 Task: Create a due date automation trigger when advanced on, on the monday after a card is due add fields with custom field "Resume" cleared at 11:00 AM.
Action: Mouse moved to (859, 405)
Screenshot: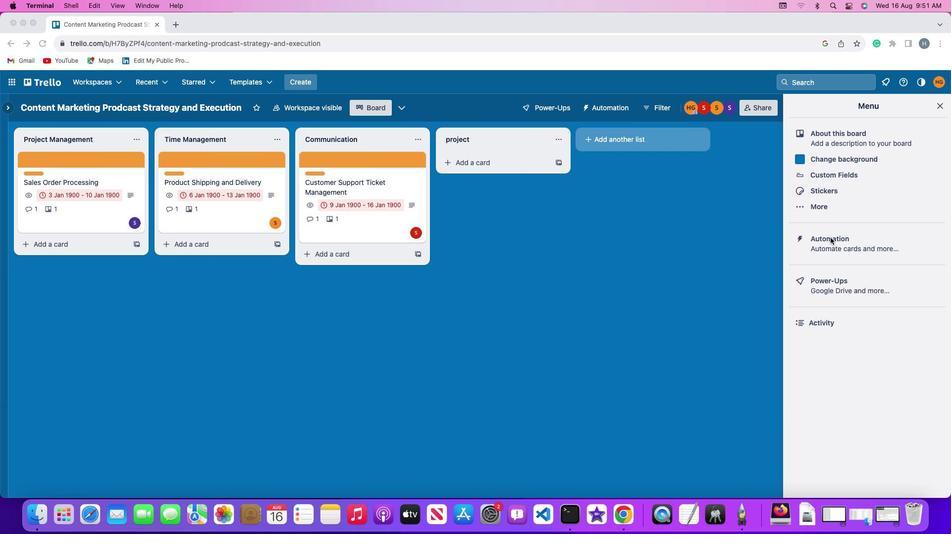 
Action: Mouse pressed left at (859, 405)
Screenshot: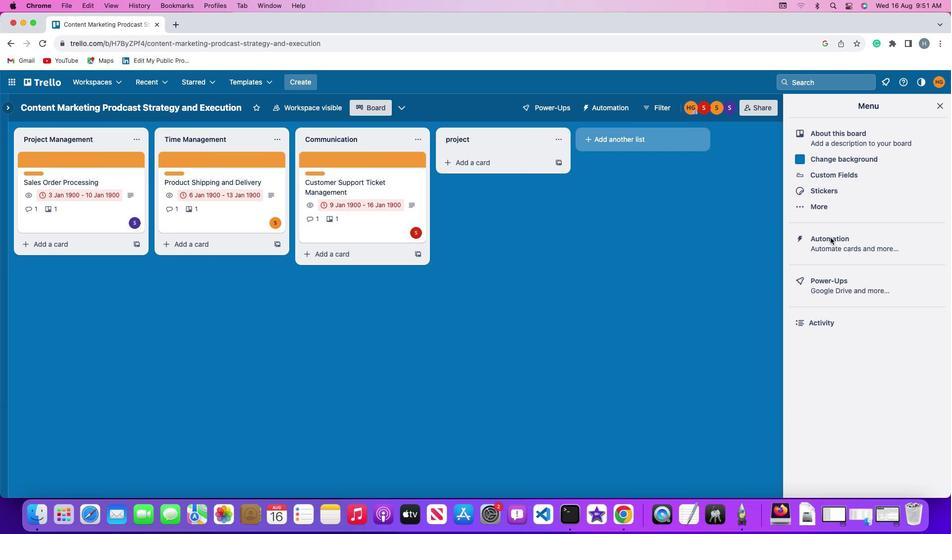
Action: Mouse pressed left at (859, 405)
Screenshot: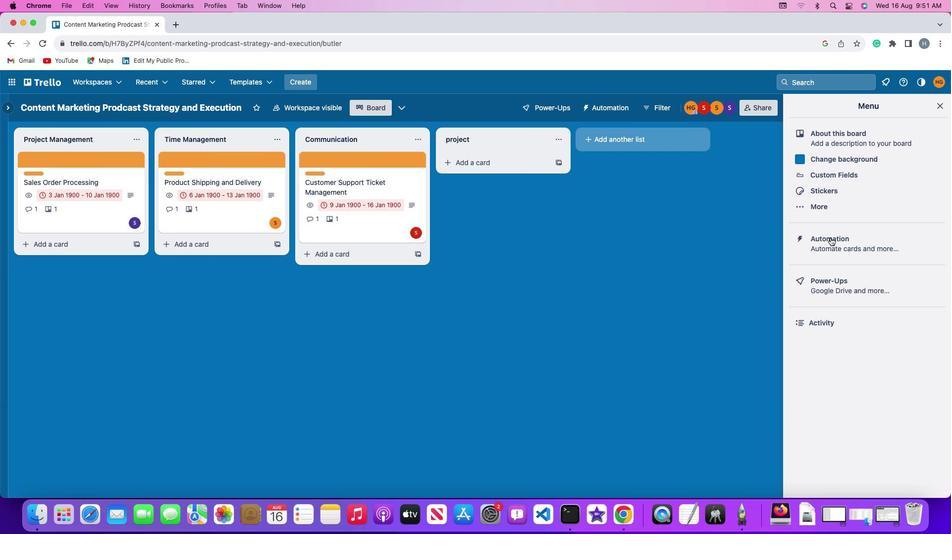 
Action: Mouse moved to (118, 405)
Screenshot: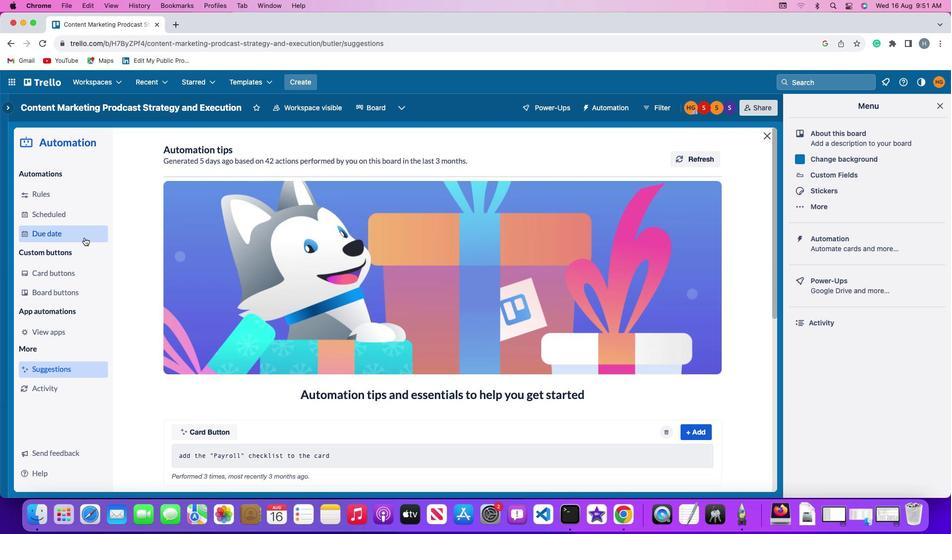 
Action: Mouse pressed left at (118, 405)
Screenshot: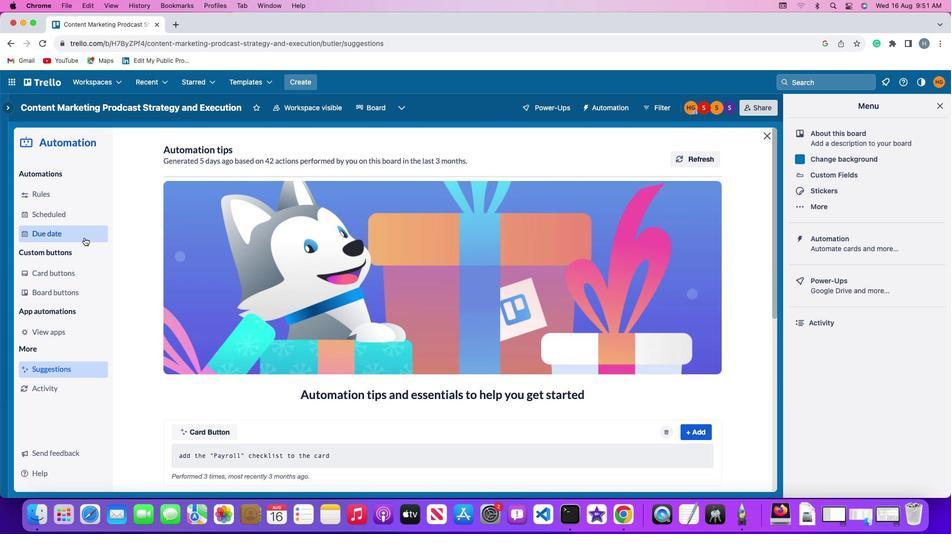 
Action: Mouse moved to (683, 389)
Screenshot: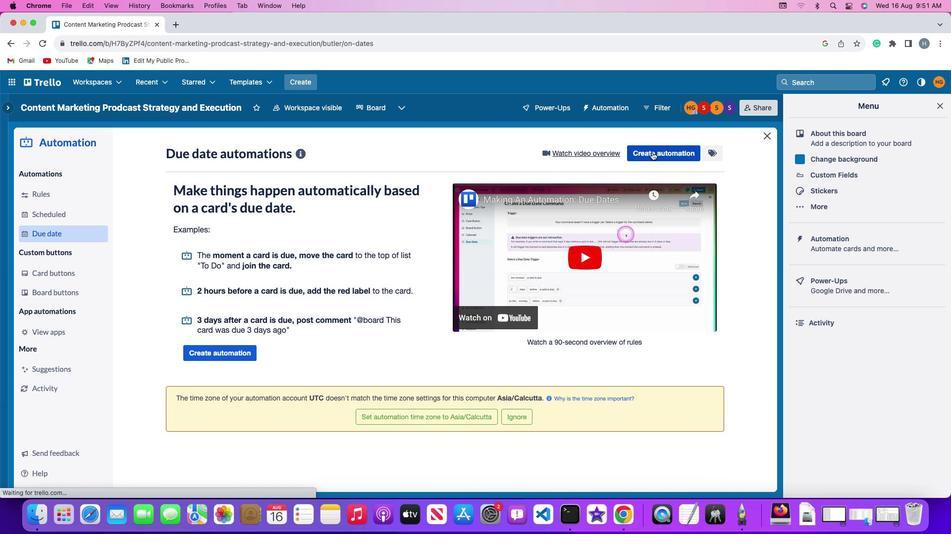 
Action: Mouse pressed left at (683, 389)
Screenshot: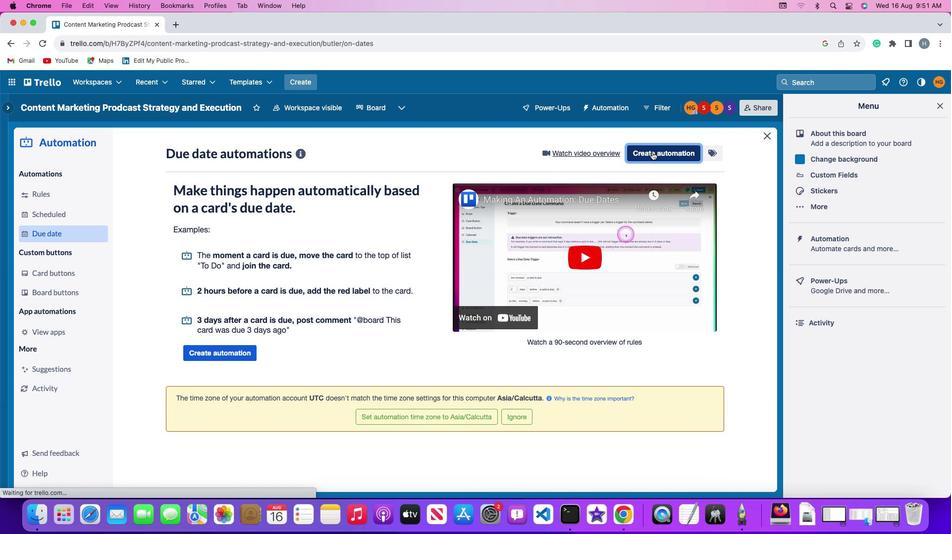 
Action: Mouse moved to (233, 408)
Screenshot: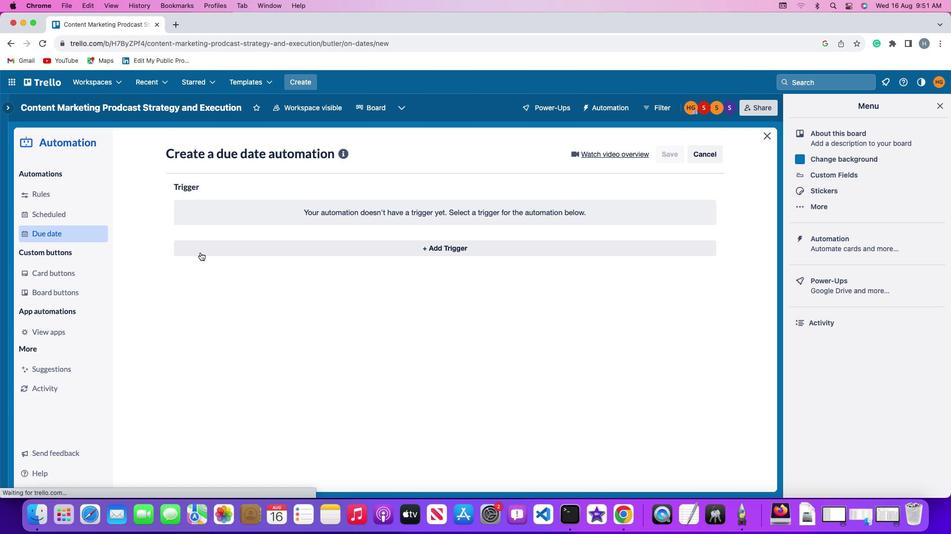 
Action: Mouse pressed left at (233, 408)
Screenshot: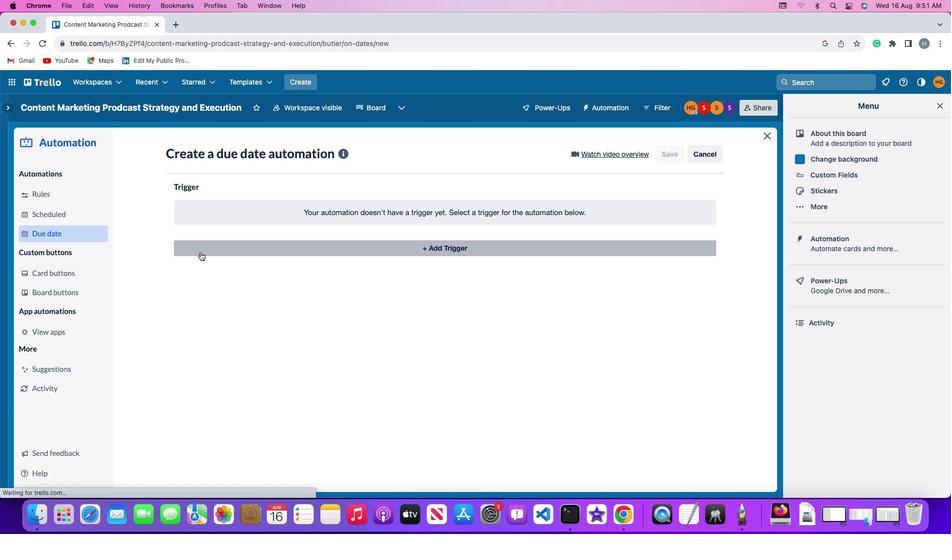 
Action: Mouse moved to (258, 442)
Screenshot: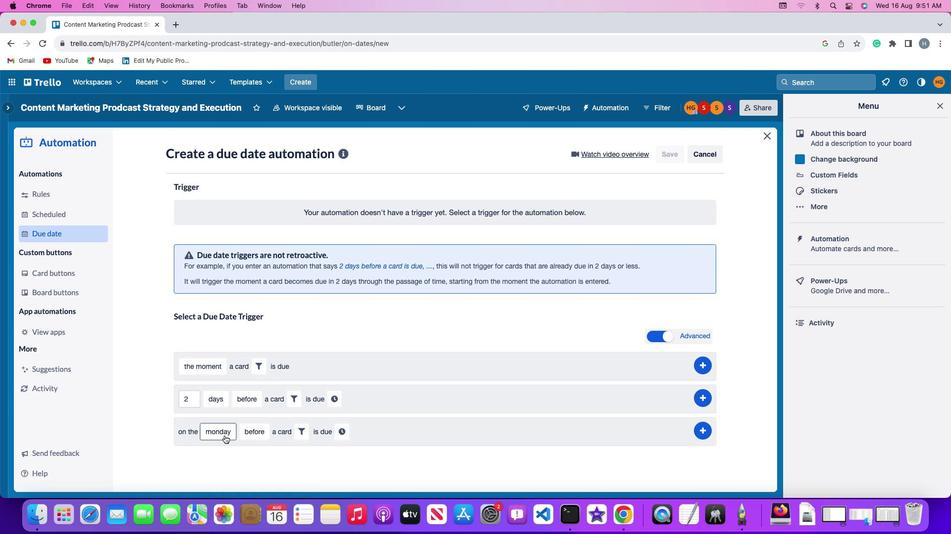
Action: Mouse pressed left at (258, 442)
Screenshot: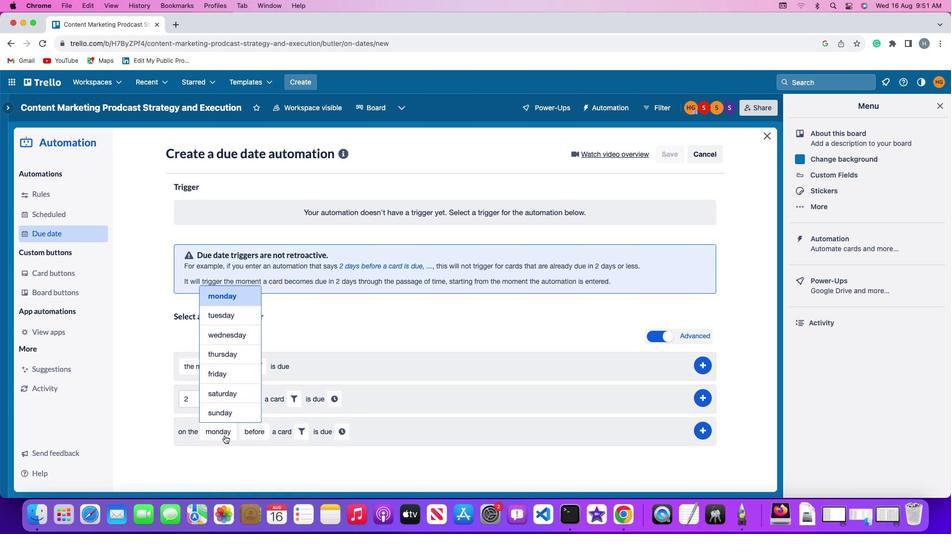
Action: Mouse moved to (274, 417)
Screenshot: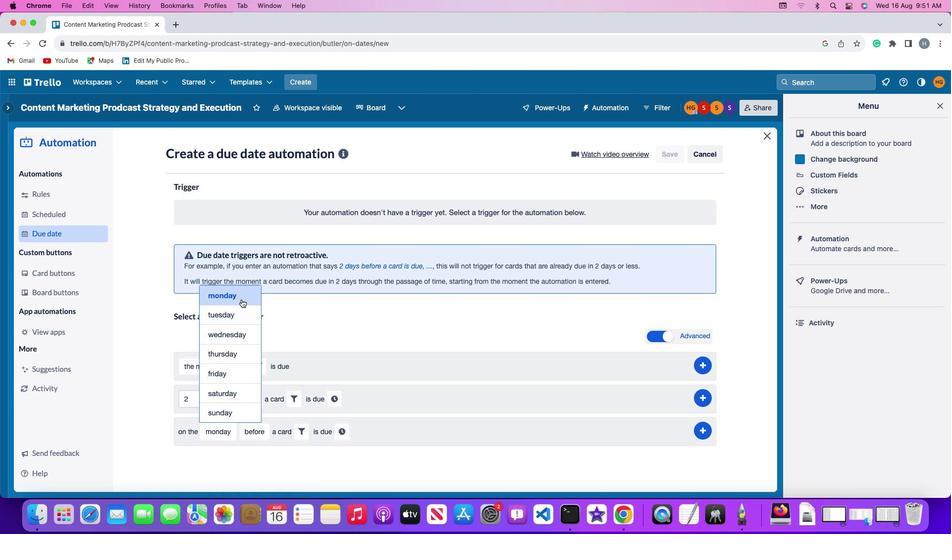 
Action: Mouse pressed left at (274, 417)
Screenshot: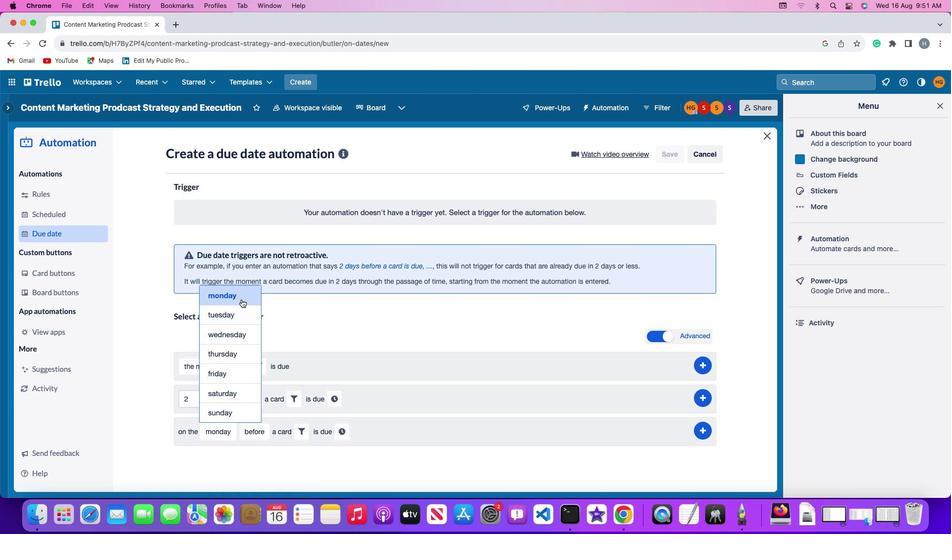 
Action: Mouse moved to (288, 441)
Screenshot: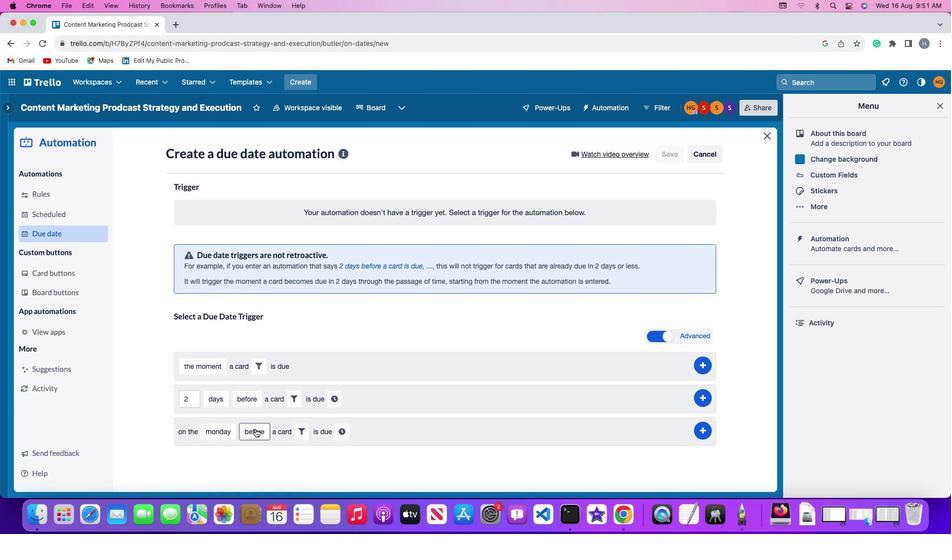
Action: Mouse pressed left at (288, 441)
Screenshot: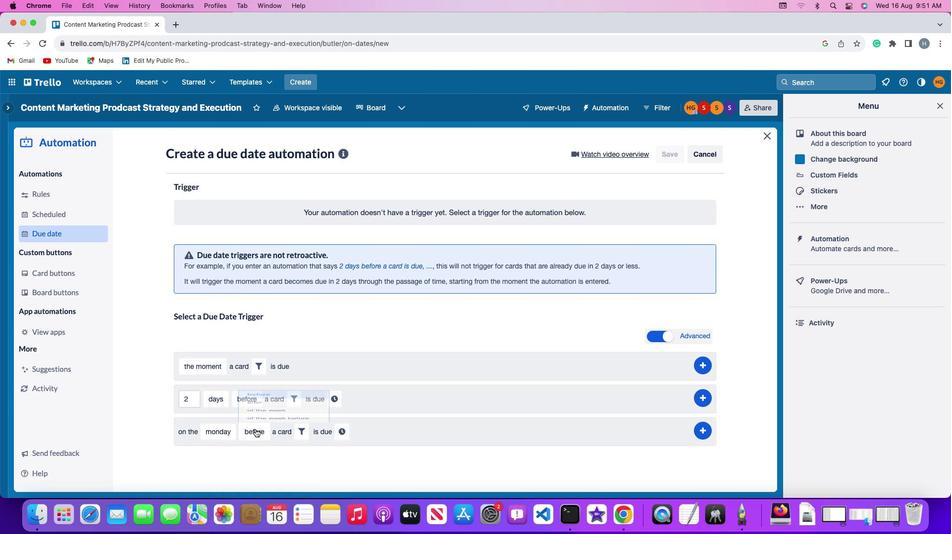 
Action: Mouse moved to (299, 431)
Screenshot: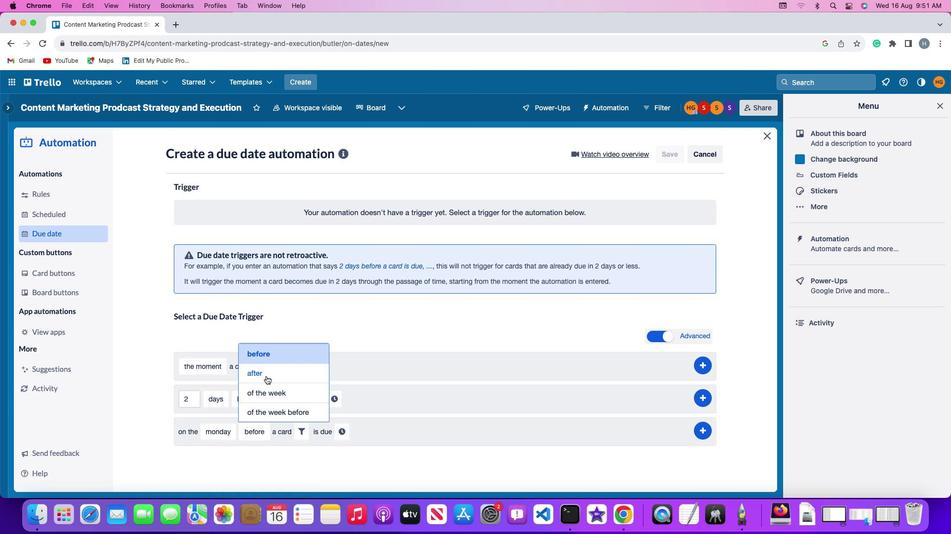 
Action: Mouse pressed left at (299, 431)
Screenshot: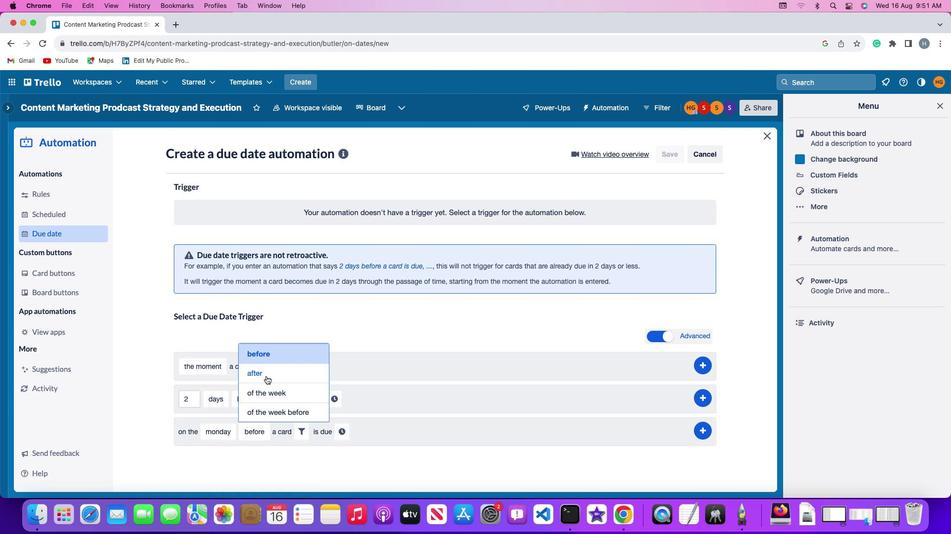 
Action: Mouse moved to (330, 443)
Screenshot: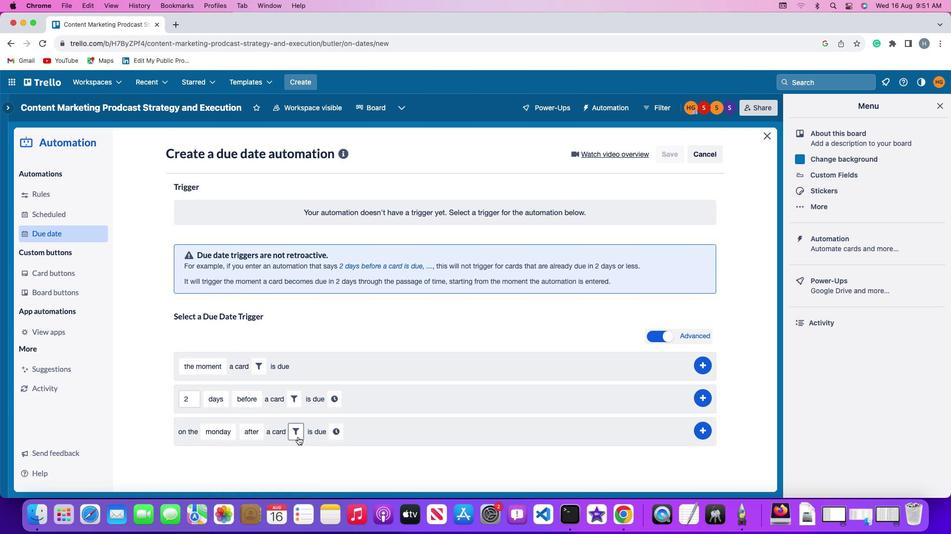 
Action: Mouse pressed left at (330, 443)
Screenshot: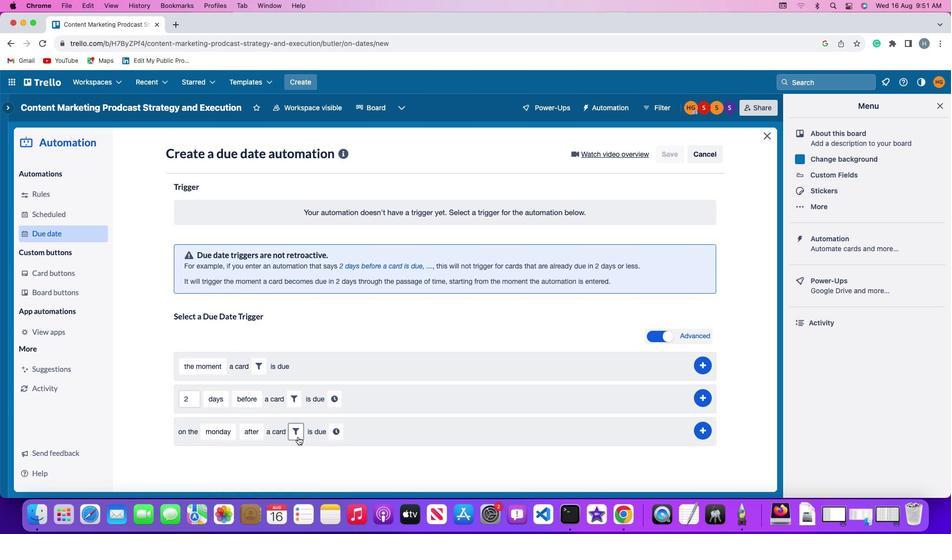 
Action: Mouse moved to (481, 448)
Screenshot: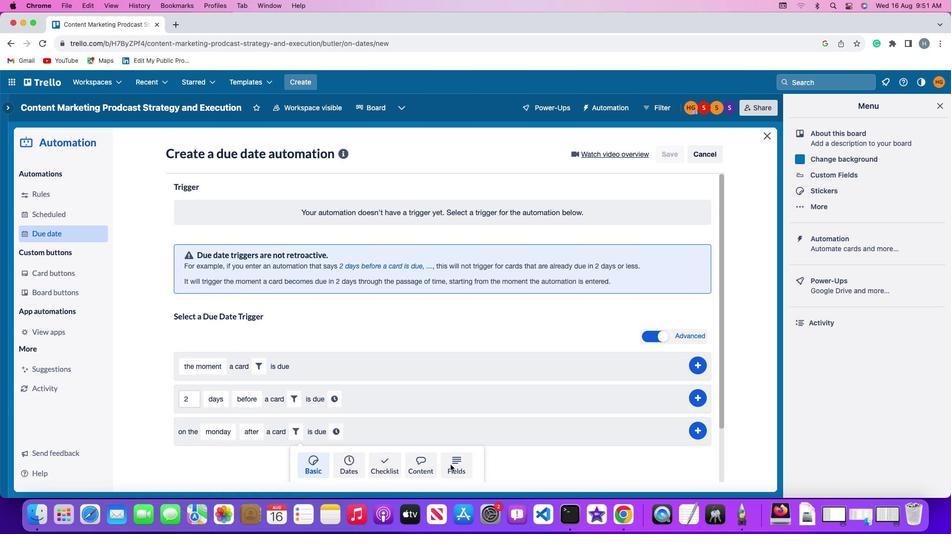 
Action: Mouse pressed left at (481, 448)
Screenshot: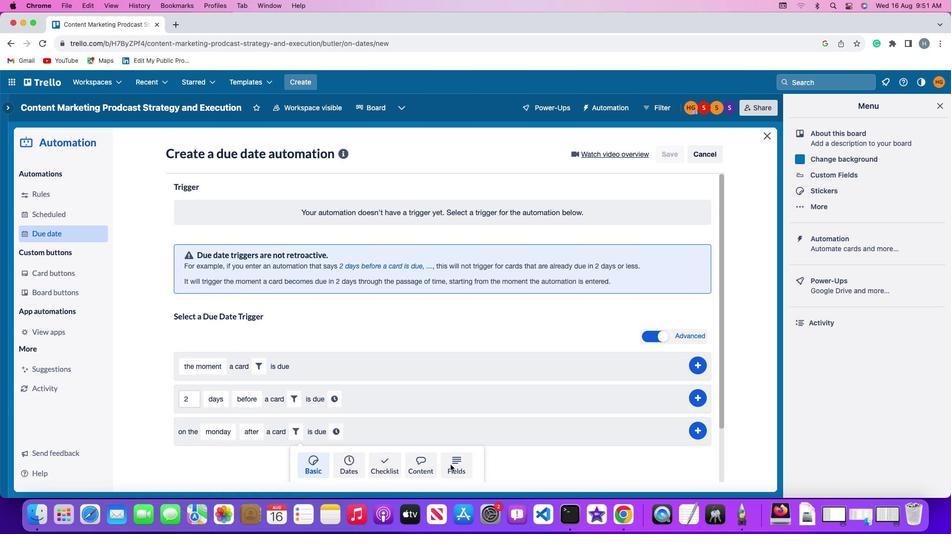 
Action: Mouse moved to (295, 446)
Screenshot: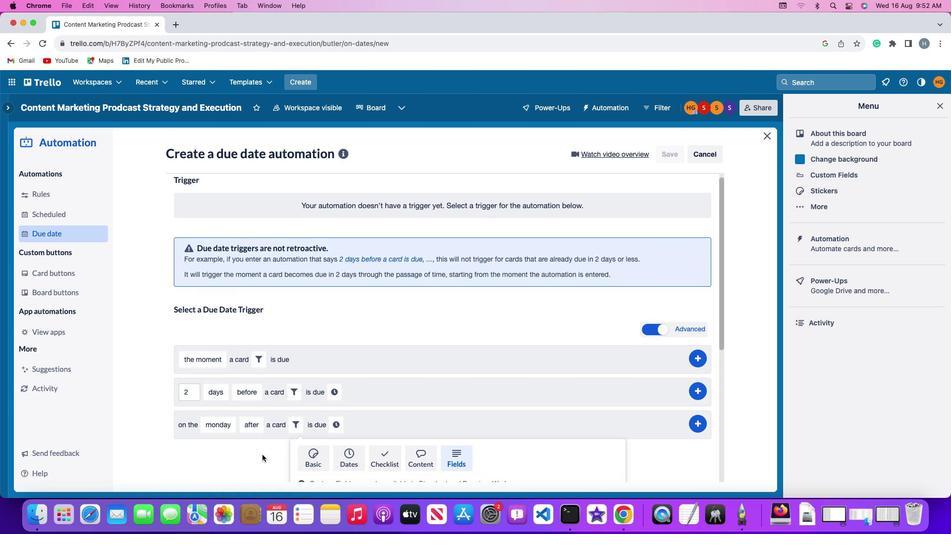 
Action: Mouse scrolled (295, 446) with delta (34, 360)
Screenshot: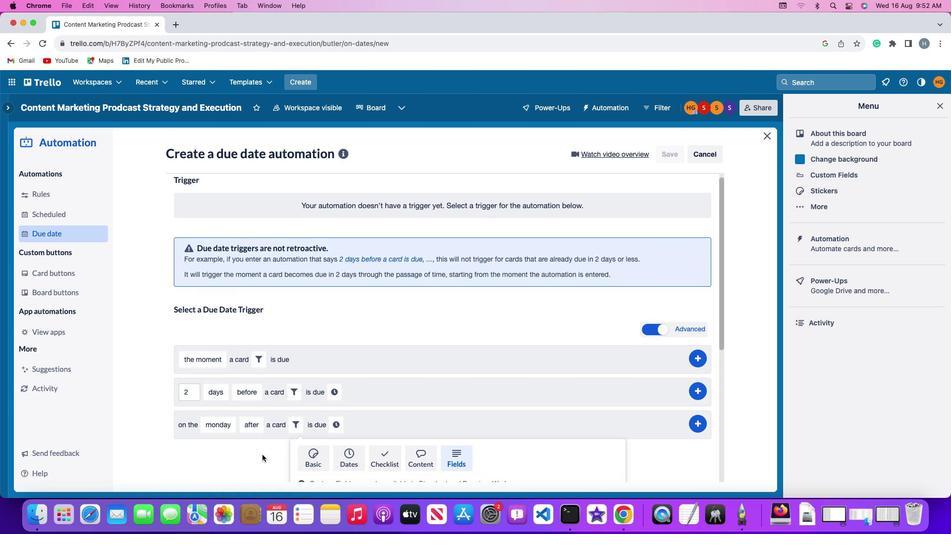
Action: Mouse moved to (295, 446)
Screenshot: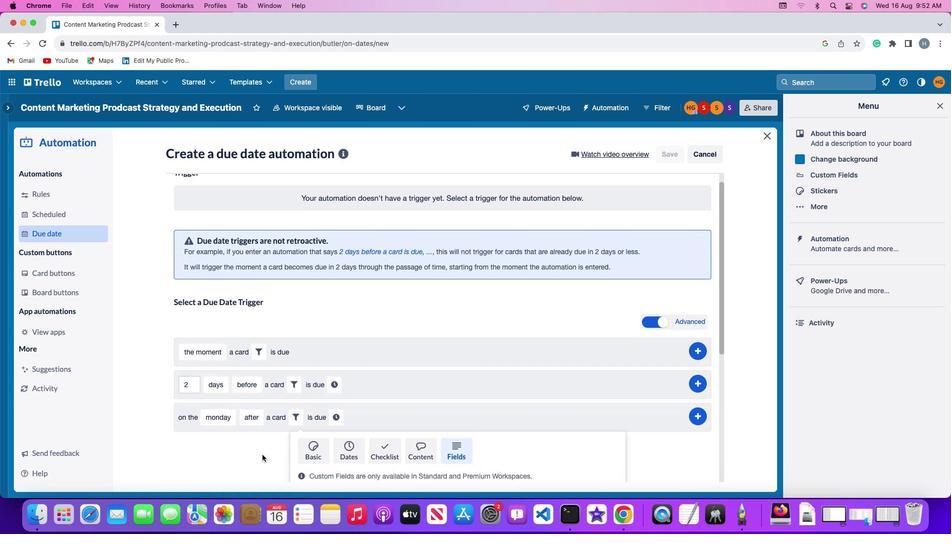 
Action: Mouse scrolled (295, 446) with delta (34, 360)
Screenshot: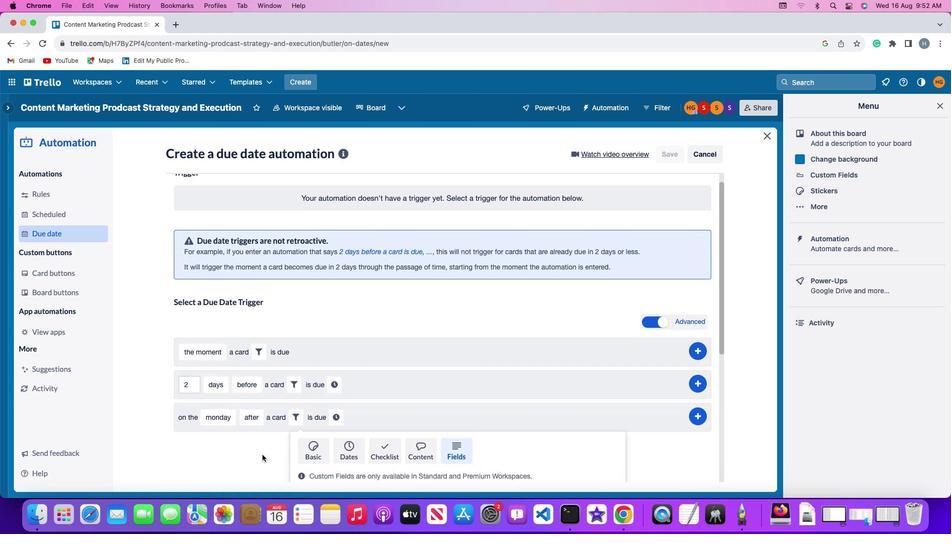 
Action: Mouse moved to (295, 446)
Screenshot: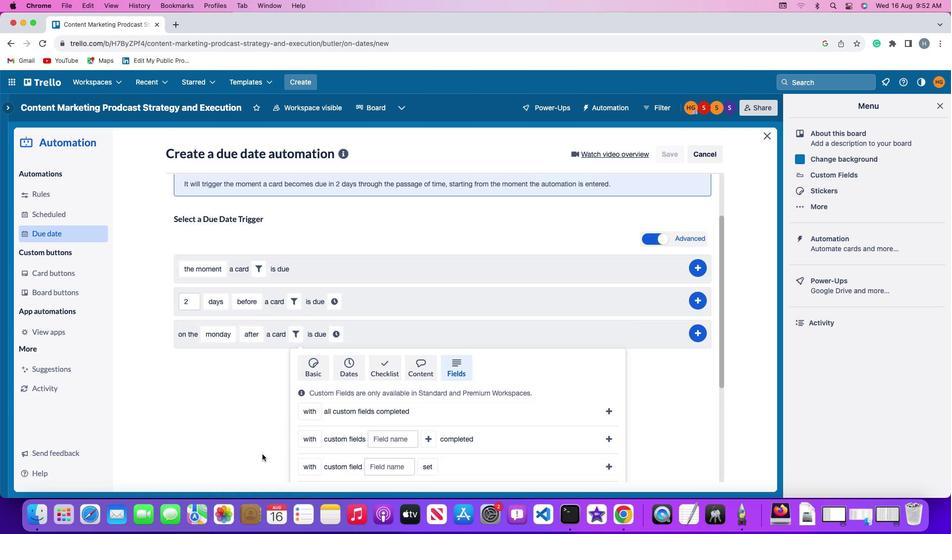 
Action: Mouse scrolled (295, 446) with delta (34, 360)
Screenshot: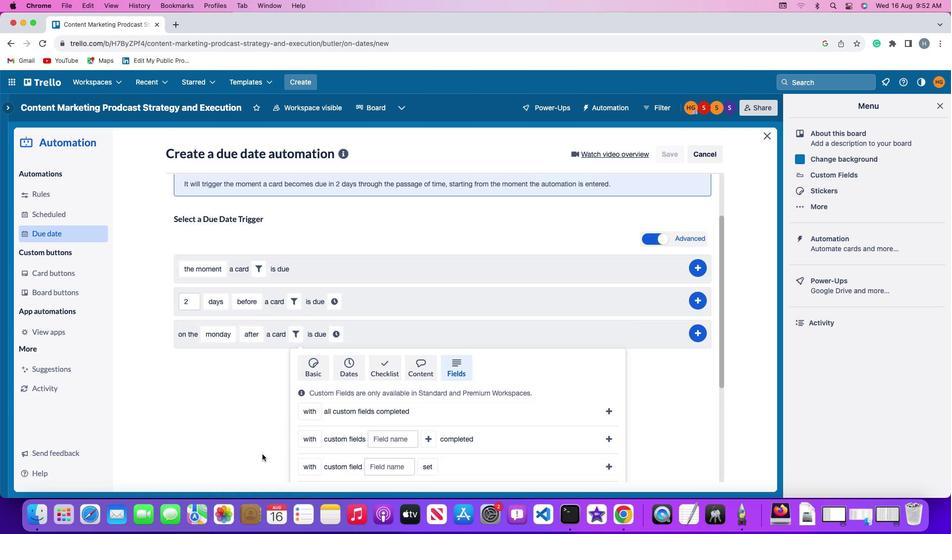 
Action: Mouse scrolled (295, 446) with delta (34, 360)
Screenshot: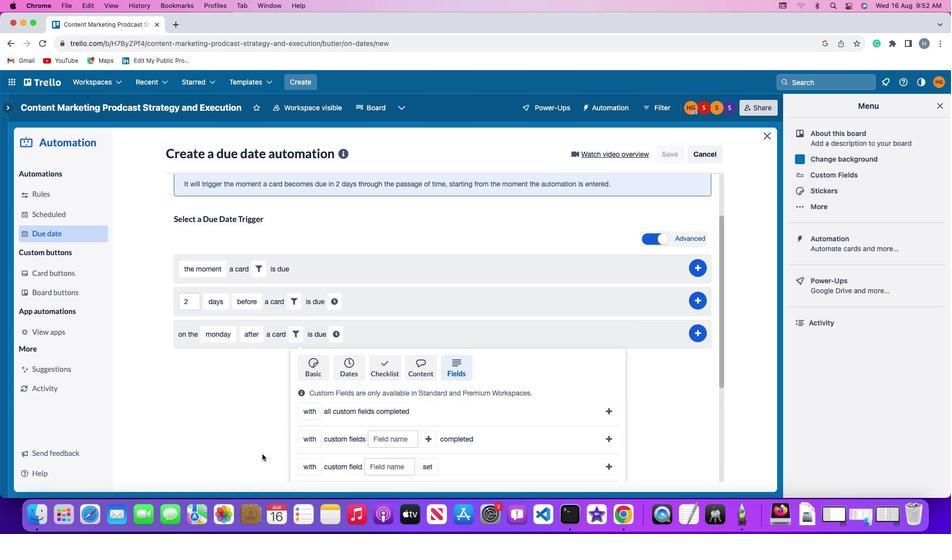 
Action: Mouse moved to (285, 444)
Screenshot: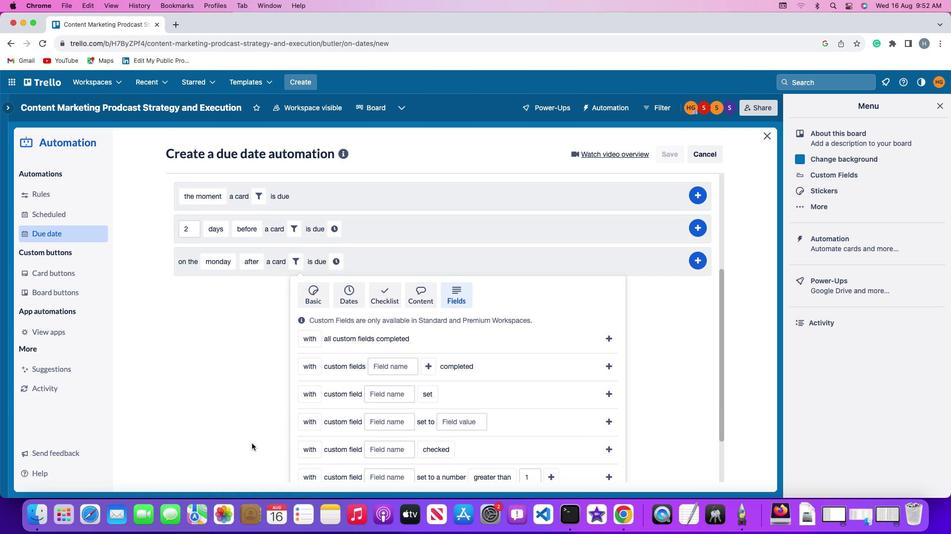 
Action: Mouse scrolled (285, 444) with delta (34, 360)
Screenshot: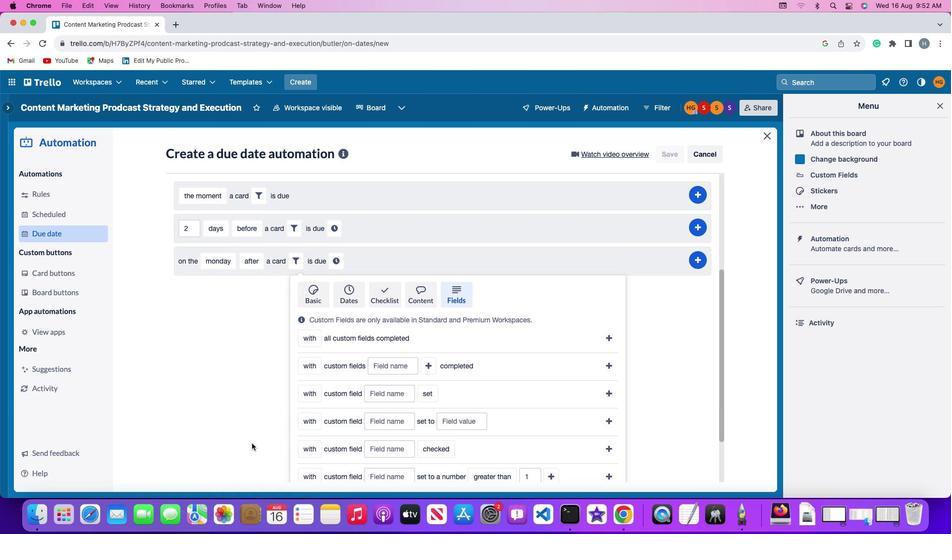 
Action: Mouse scrolled (285, 444) with delta (34, 360)
Screenshot: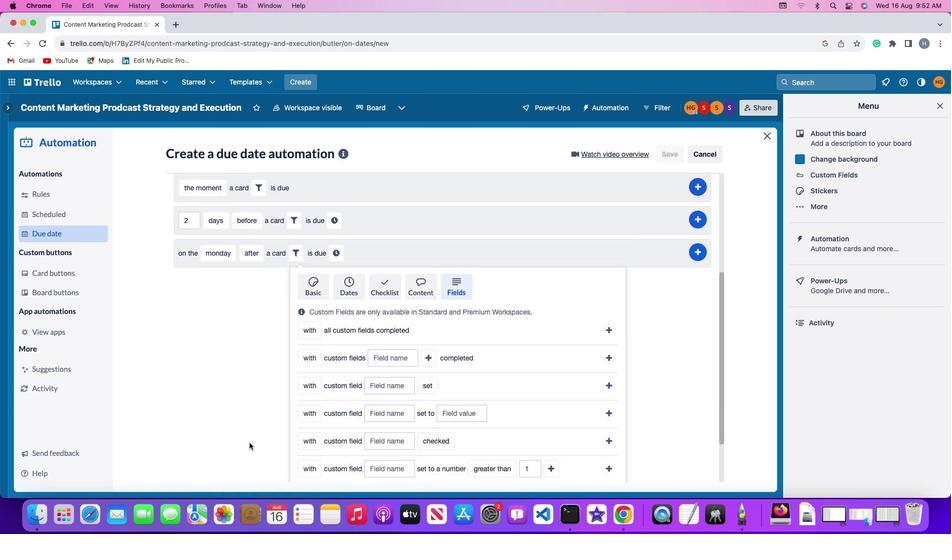 
Action: Mouse scrolled (285, 444) with delta (34, 360)
Screenshot: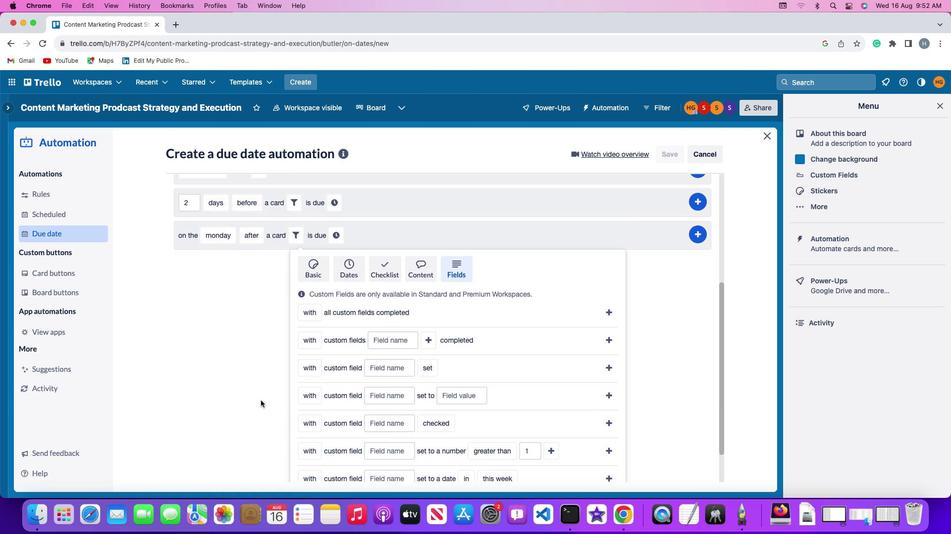 
Action: Mouse moved to (342, 429)
Screenshot: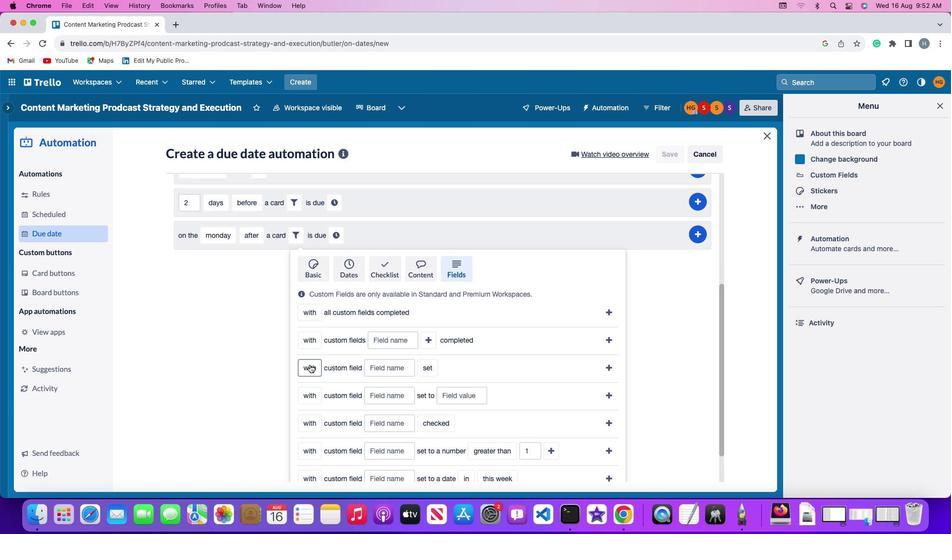 
Action: Mouse pressed left at (342, 429)
Screenshot: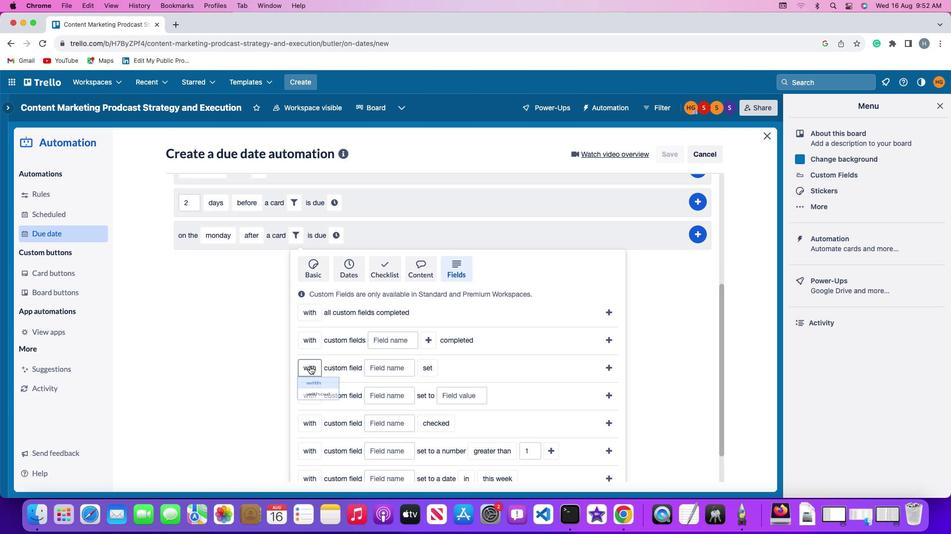 
Action: Mouse moved to (354, 433)
Screenshot: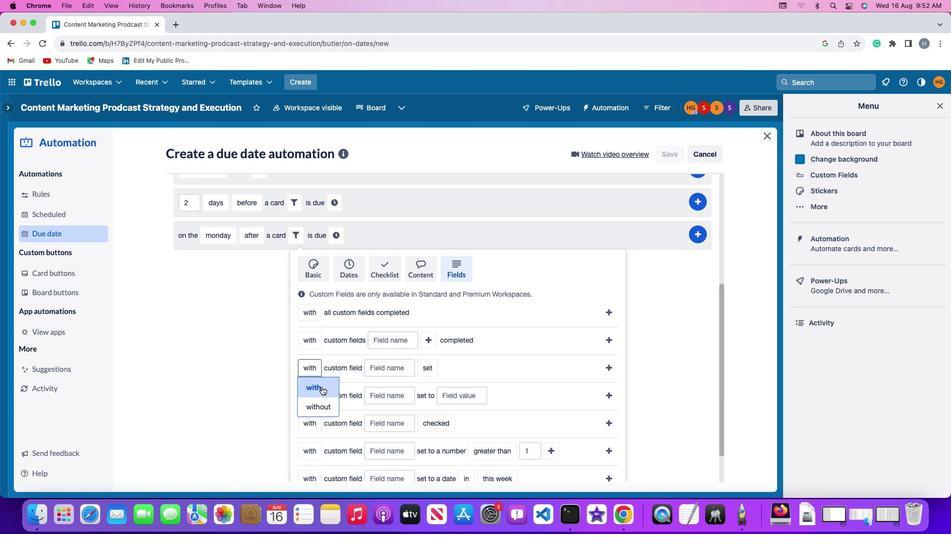 
Action: Mouse pressed left at (354, 433)
Screenshot: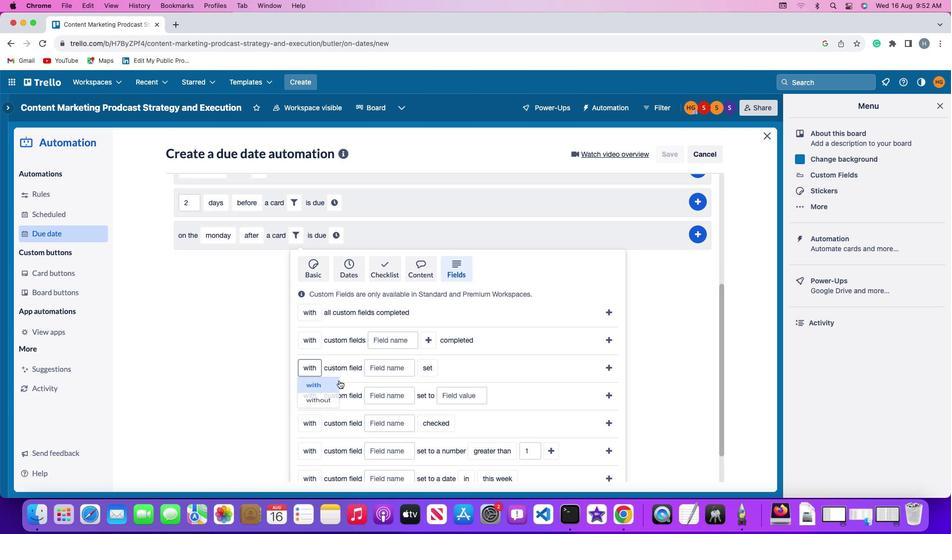 
Action: Mouse moved to (414, 430)
Screenshot: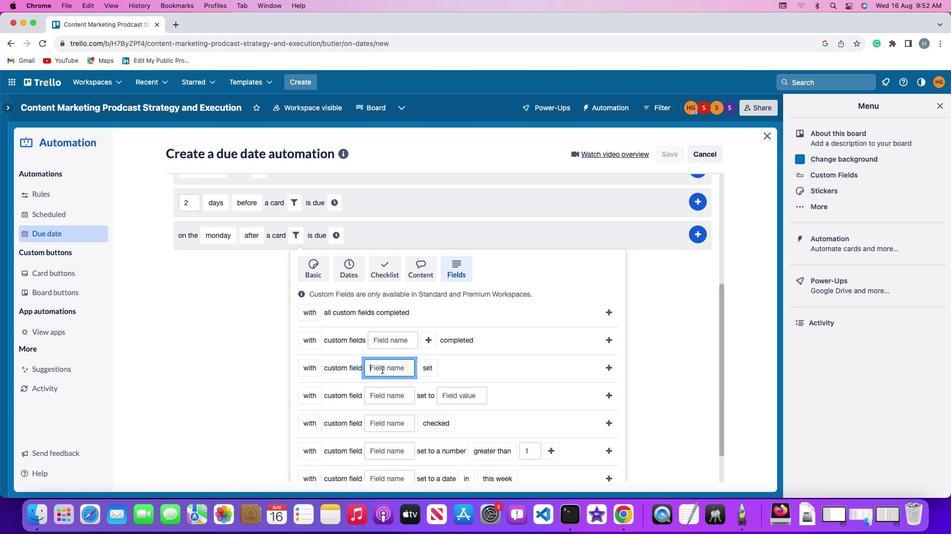 
Action: Mouse pressed left at (414, 430)
Screenshot: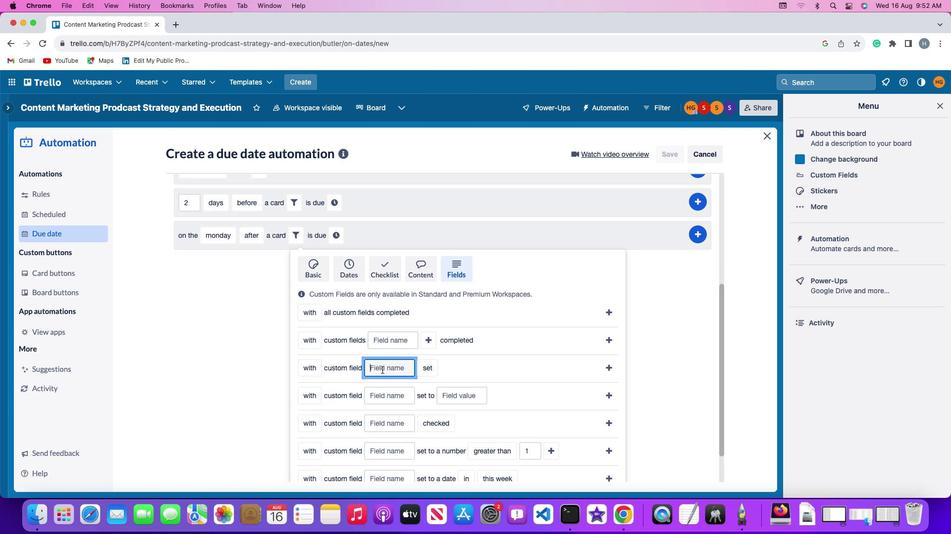
Action: Key pressed Key.shift'R''e''s''u''m''e'
Screenshot: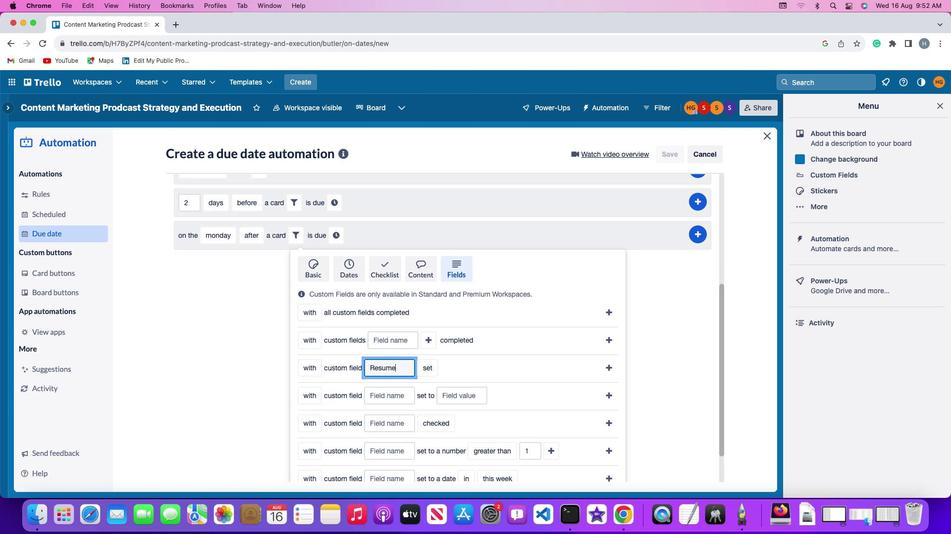 
Action: Mouse moved to (462, 429)
Screenshot: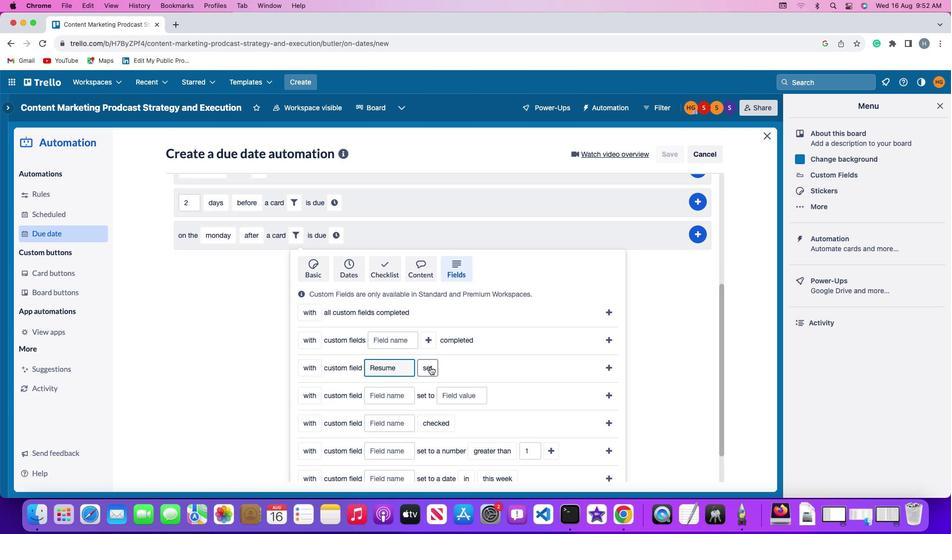 
Action: Mouse pressed left at (462, 429)
Screenshot: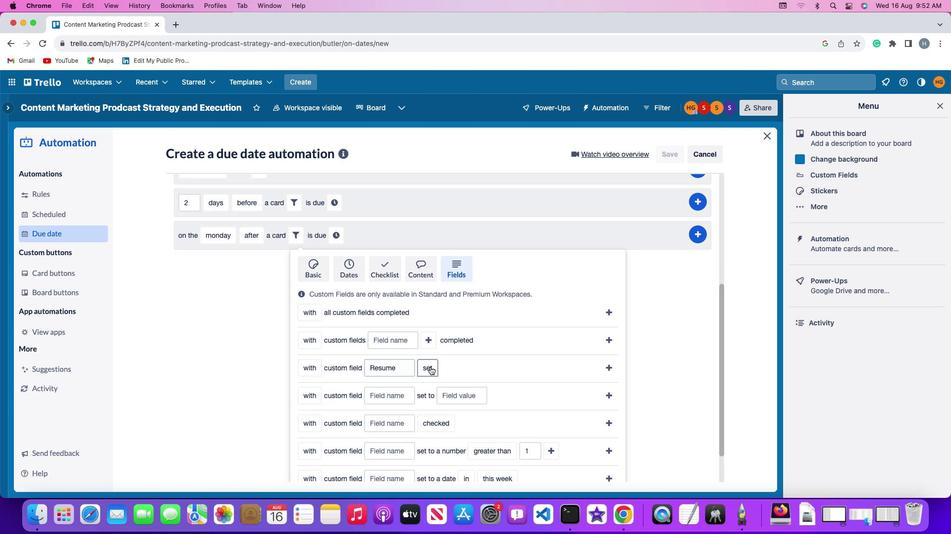
Action: Mouse moved to (465, 437)
Screenshot: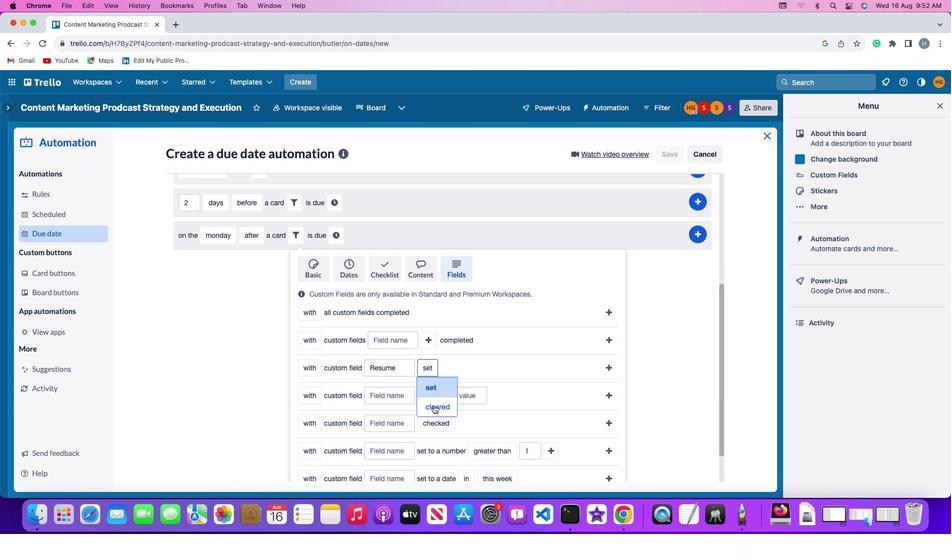 
Action: Mouse pressed left at (465, 437)
Screenshot: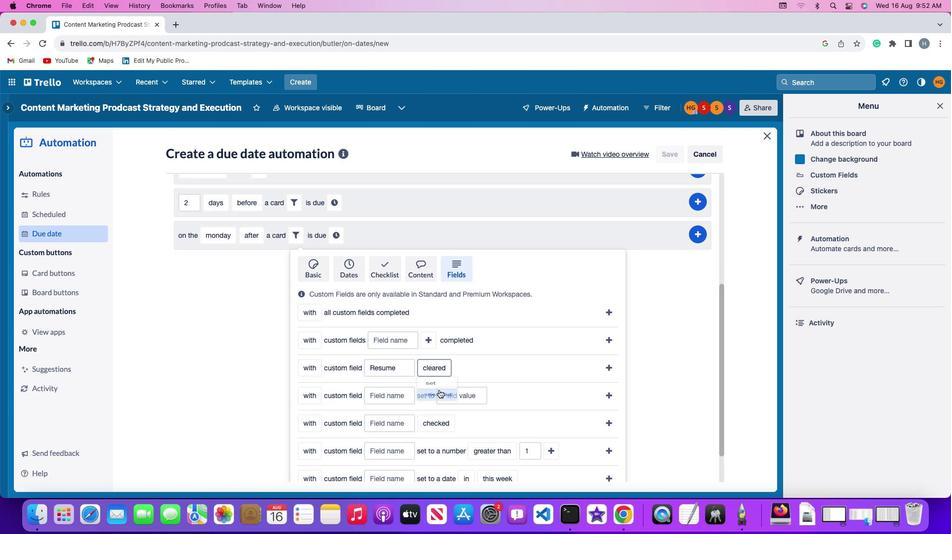 
Action: Mouse moved to (637, 429)
Screenshot: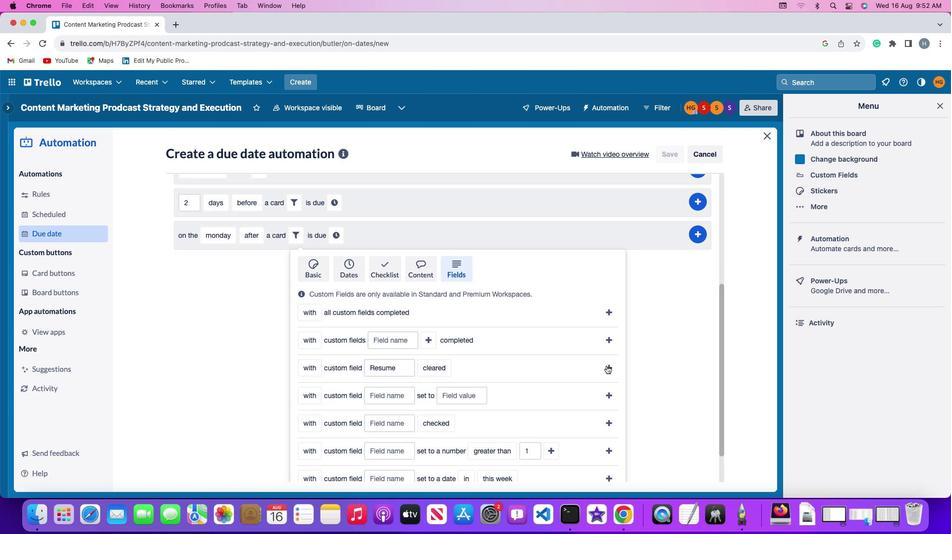 
Action: Mouse pressed left at (637, 429)
Screenshot: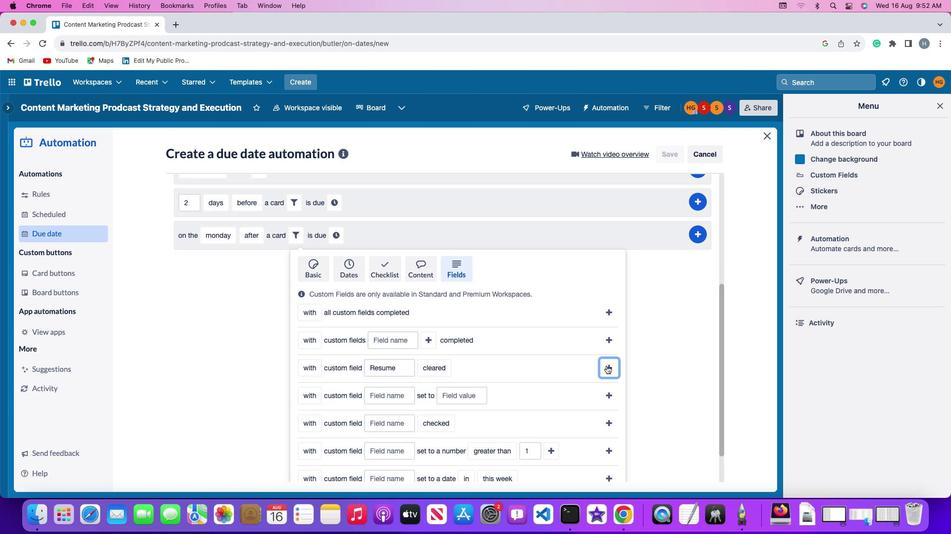 
Action: Mouse moved to (504, 441)
Screenshot: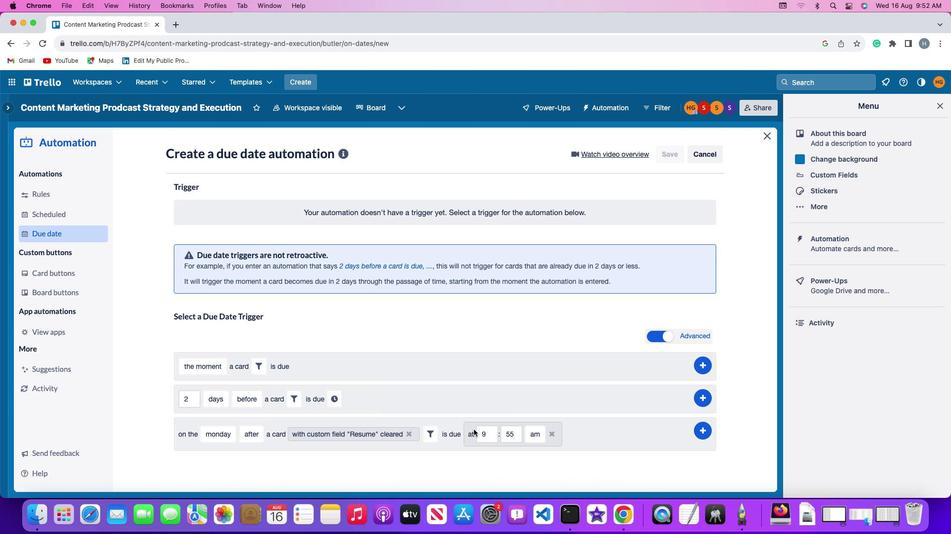 
Action: Mouse pressed left at (504, 441)
Screenshot: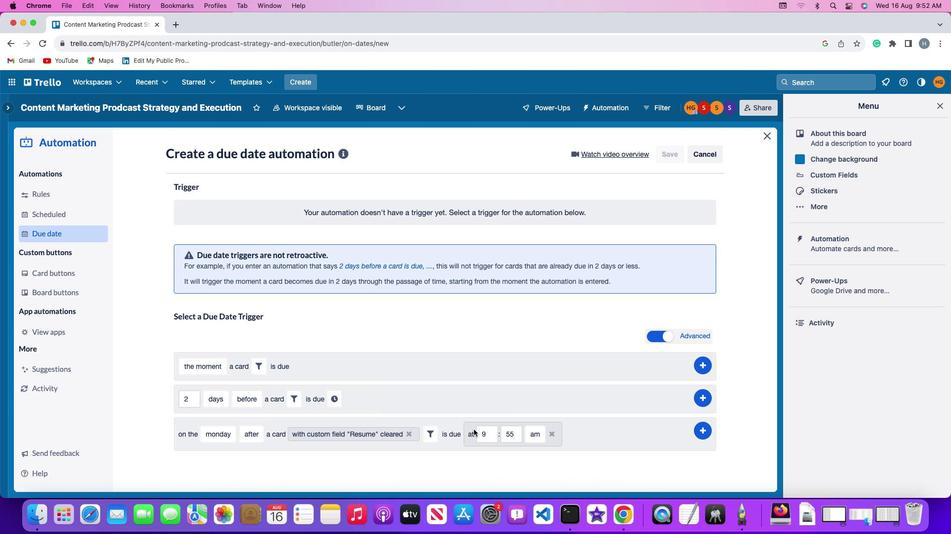 
Action: Mouse moved to (527, 442)
Screenshot: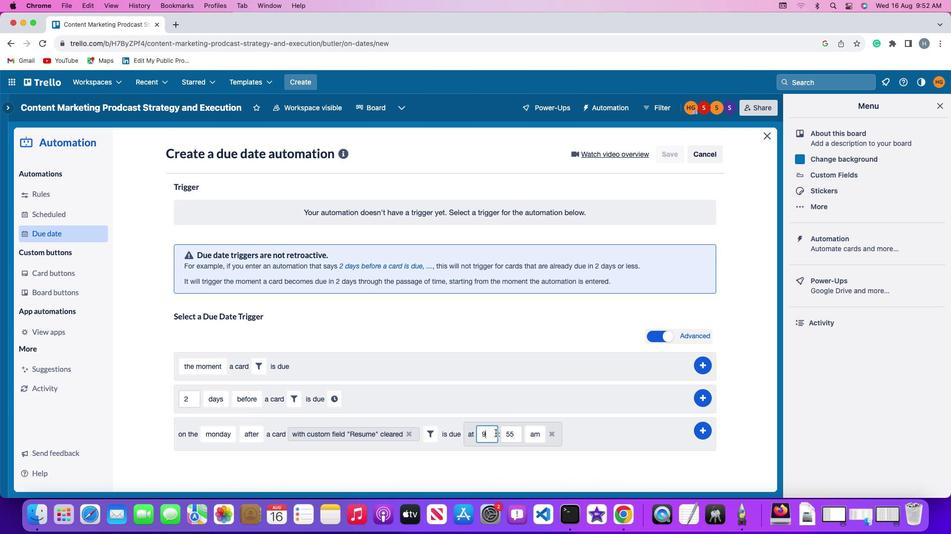 
Action: Mouse pressed left at (527, 442)
Screenshot: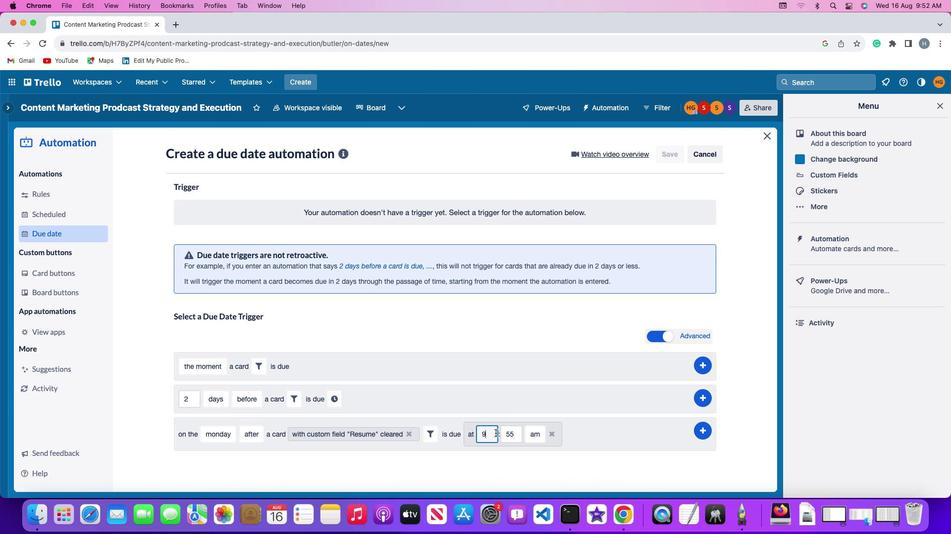 
Action: Key pressed Key.backspace'1''1'
Screenshot: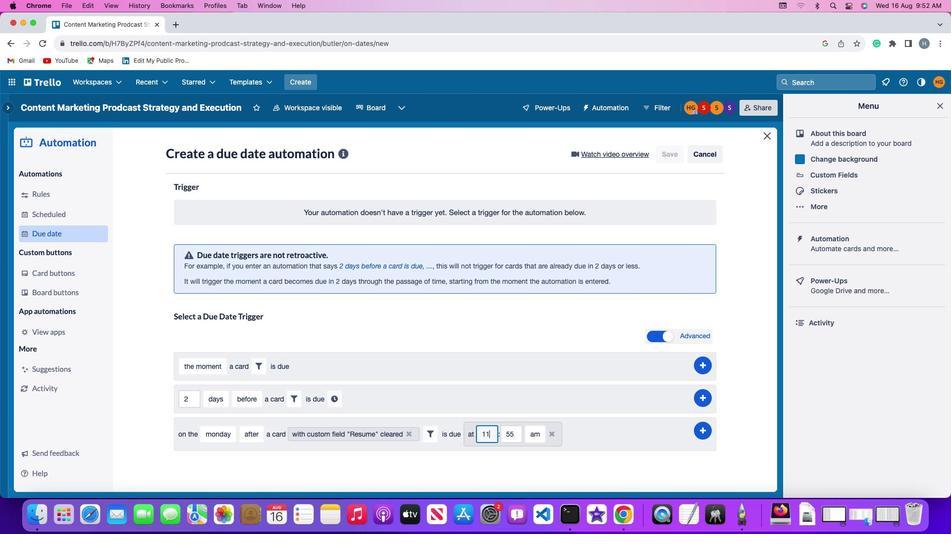 
Action: Mouse moved to (545, 442)
Screenshot: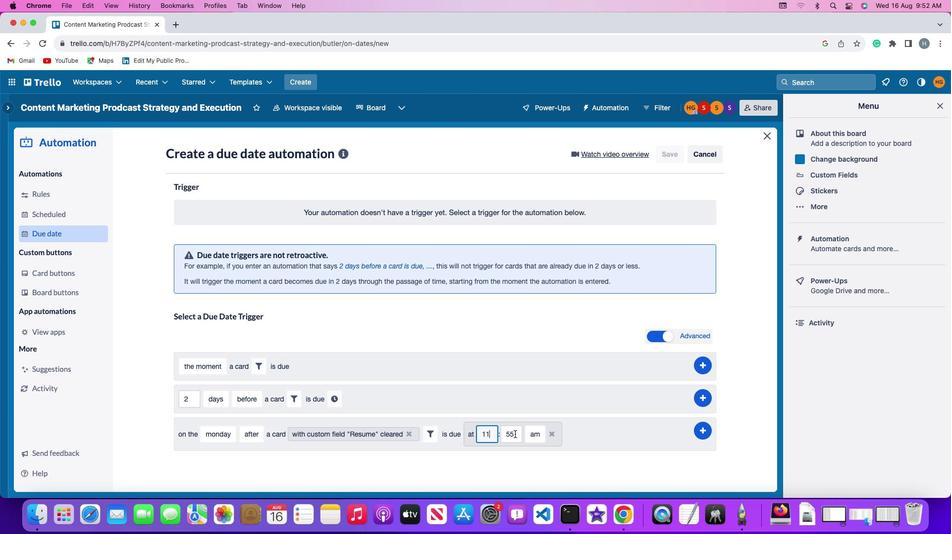 
Action: Mouse pressed left at (545, 442)
Screenshot: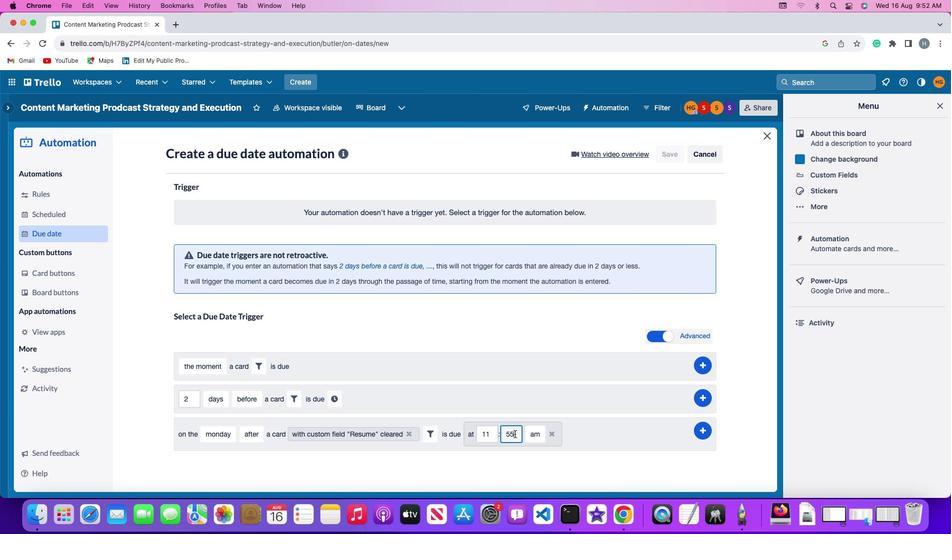 
Action: Key pressed Key.backspaceKey.backspace'0''0'
Screenshot: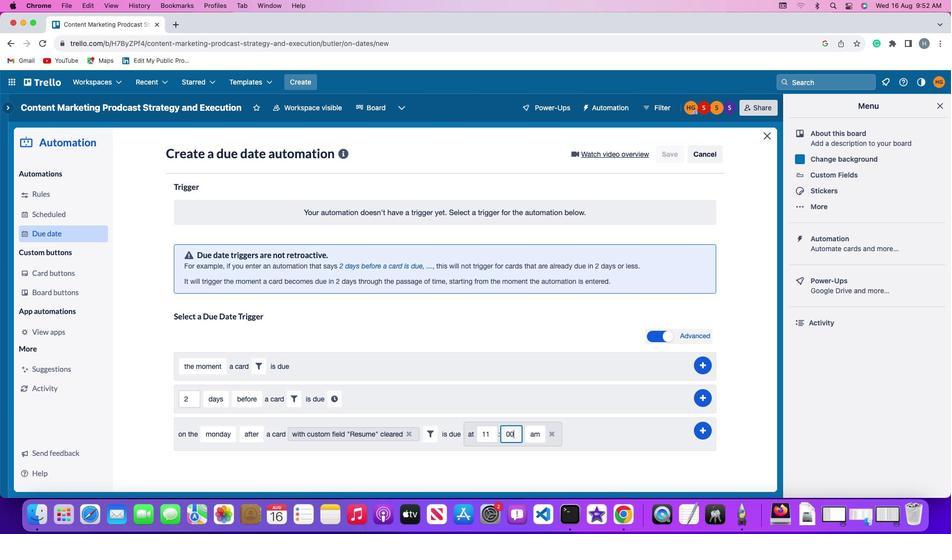 
Action: Mouse moved to (564, 442)
Screenshot: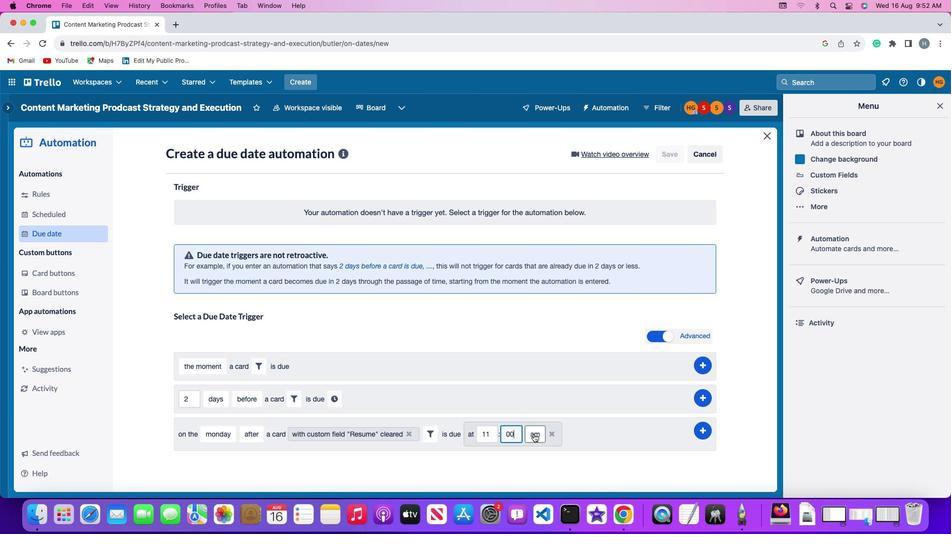 
Action: Mouse pressed left at (564, 442)
Screenshot: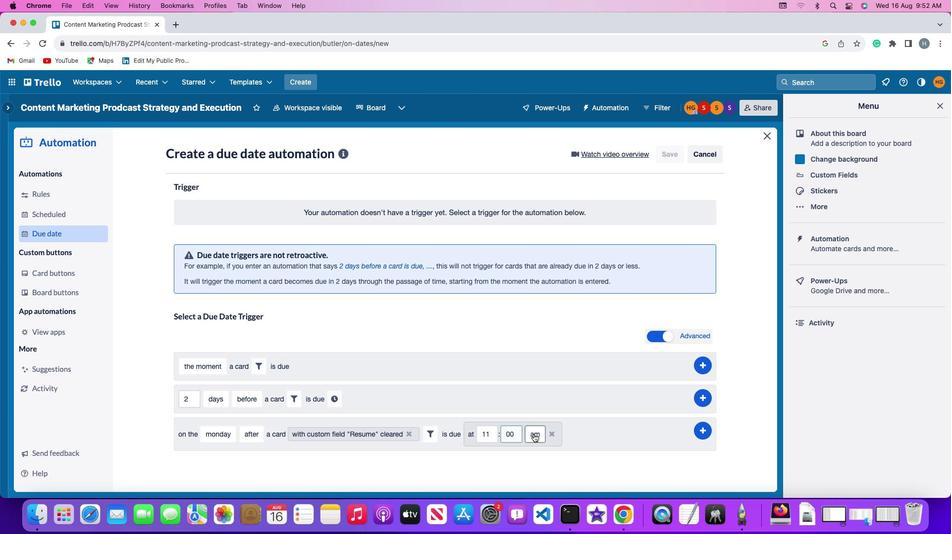 
Action: Mouse moved to (566, 446)
Screenshot: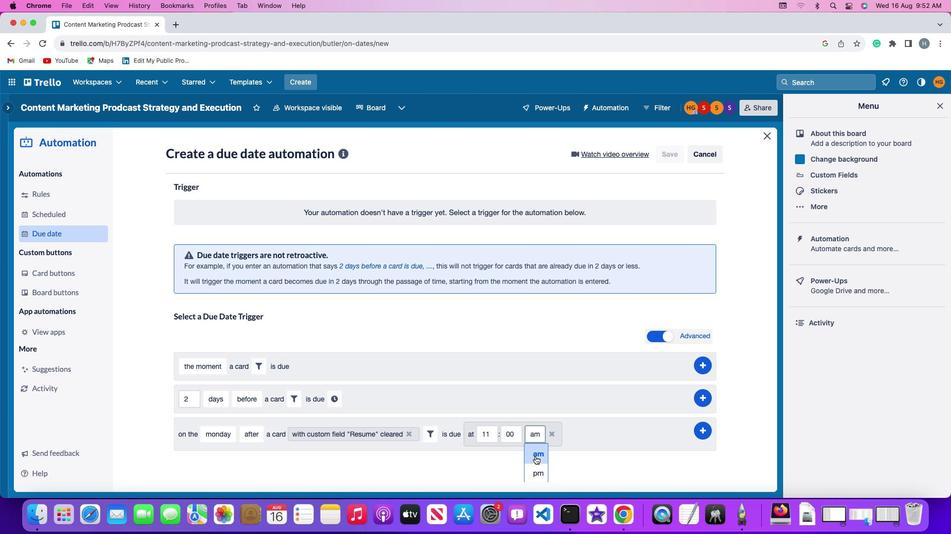 
Action: Mouse pressed left at (566, 446)
Screenshot: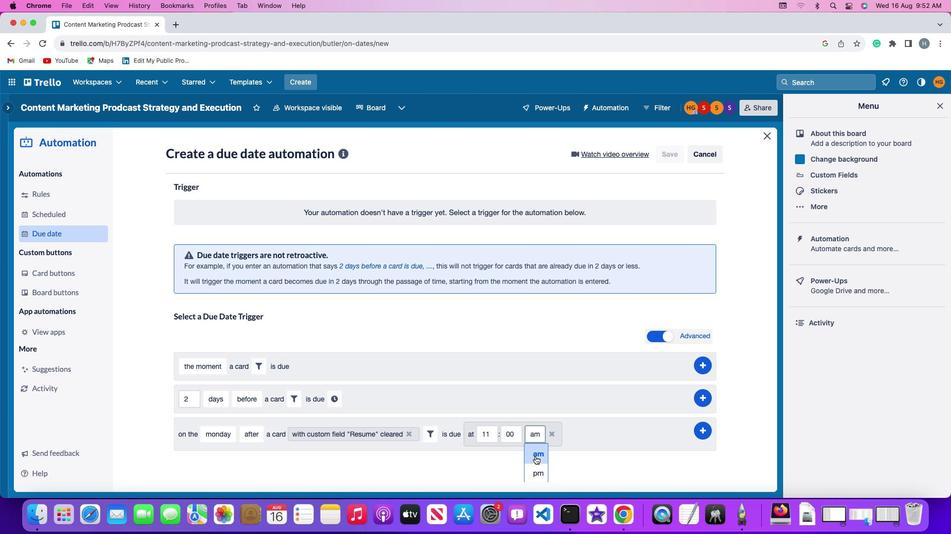 
Action: Mouse moved to (737, 441)
Screenshot: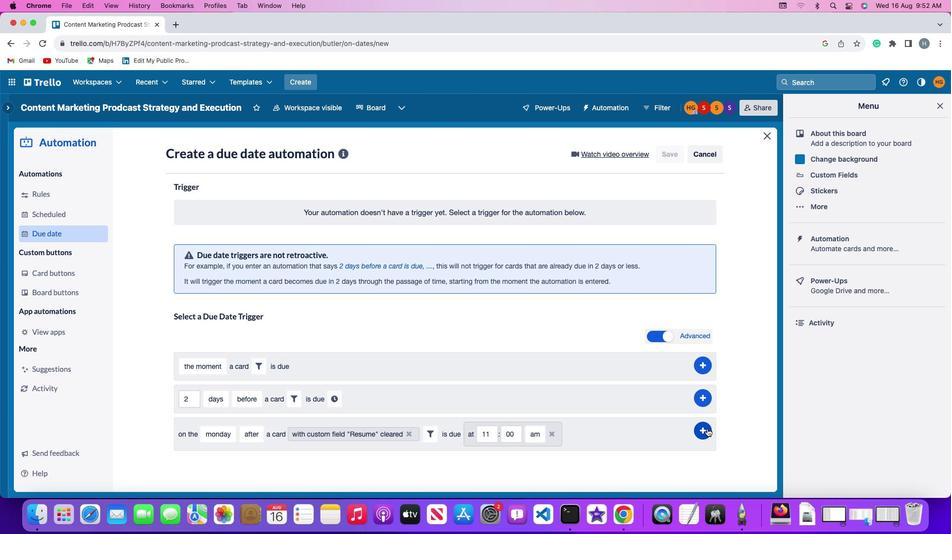 
Action: Mouse pressed left at (737, 441)
Screenshot: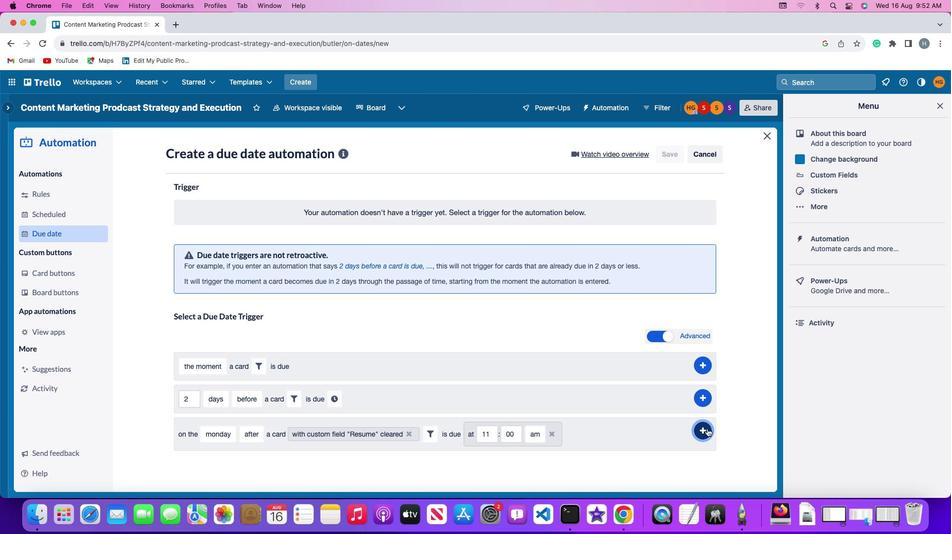 
Action: Mouse moved to (773, 422)
Screenshot: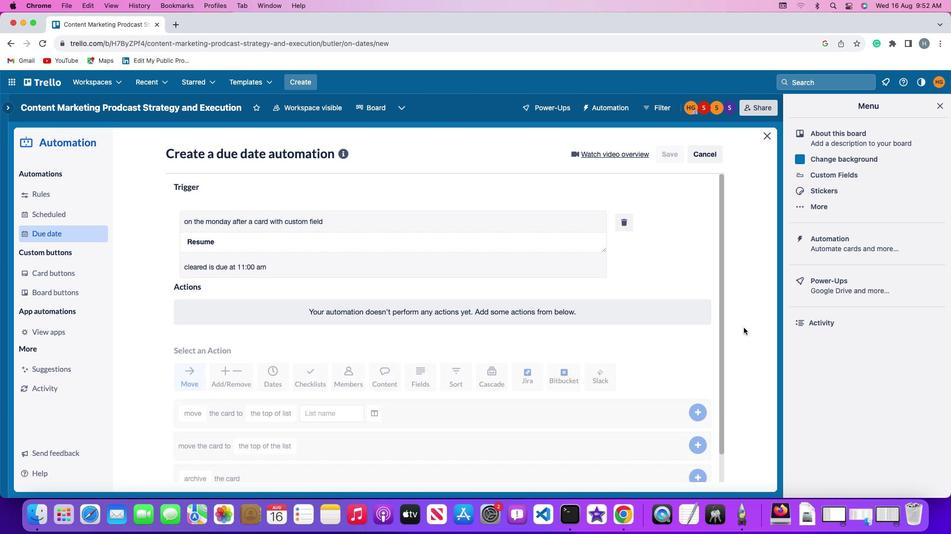 
